 Task: Create in the project AgileJump and in the Backlog issue 'Upgrade the database indexing strategy of a web application to improve data retrieval and query performance' a child issue 'Kubernetes cluster workload balancing and optimization', and assign it to team member softage.1@softage.net. Create in the project AgileJump and in the Backlog issue 'Create a new online platform for online sales and negotiation courses with advanced sales techniques and negotiation skills features' a child issue 'Integration with benefits management systems', and assign it to team member softage.2@softage.net
Action: Mouse moved to (170, 59)
Screenshot: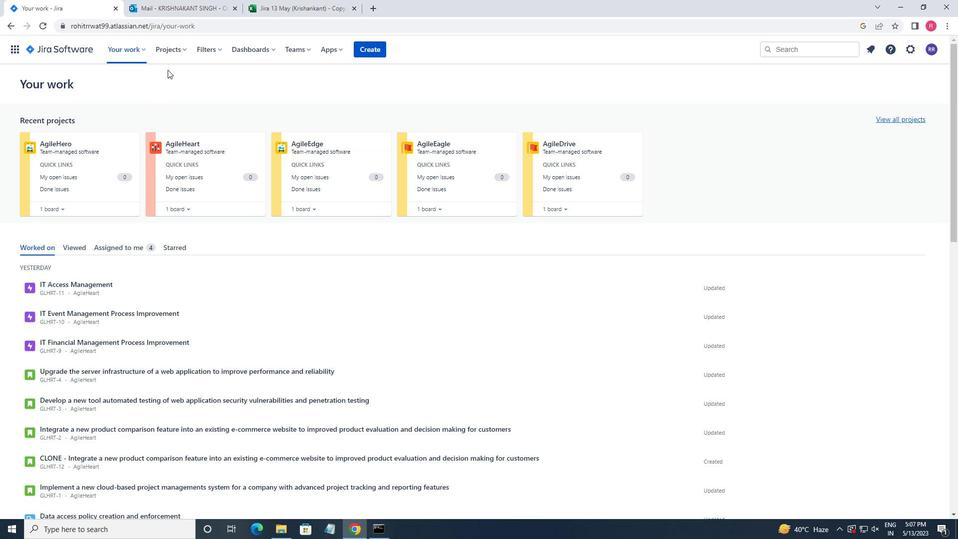 
Action: Mouse pressed left at (170, 59)
Screenshot: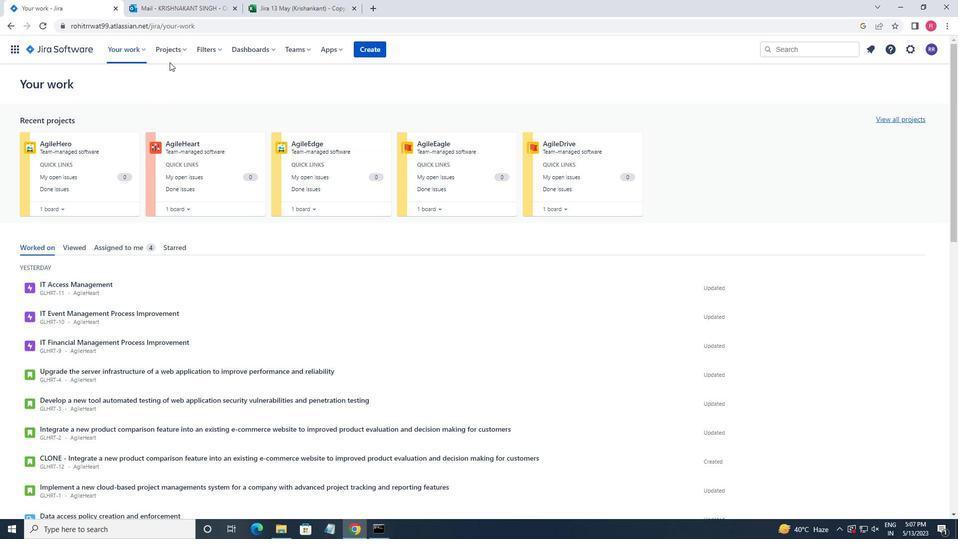 
Action: Mouse moved to (172, 50)
Screenshot: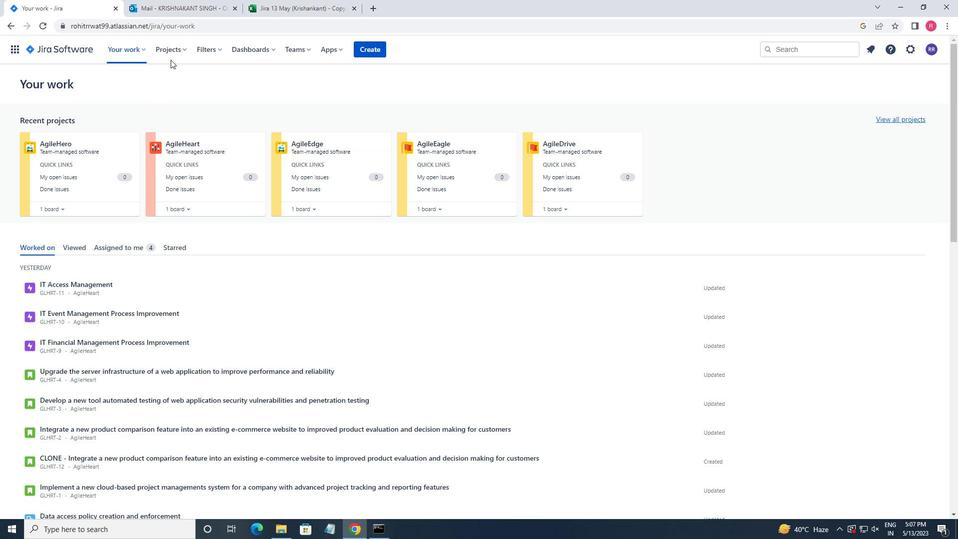 
Action: Mouse pressed left at (172, 50)
Screenshot: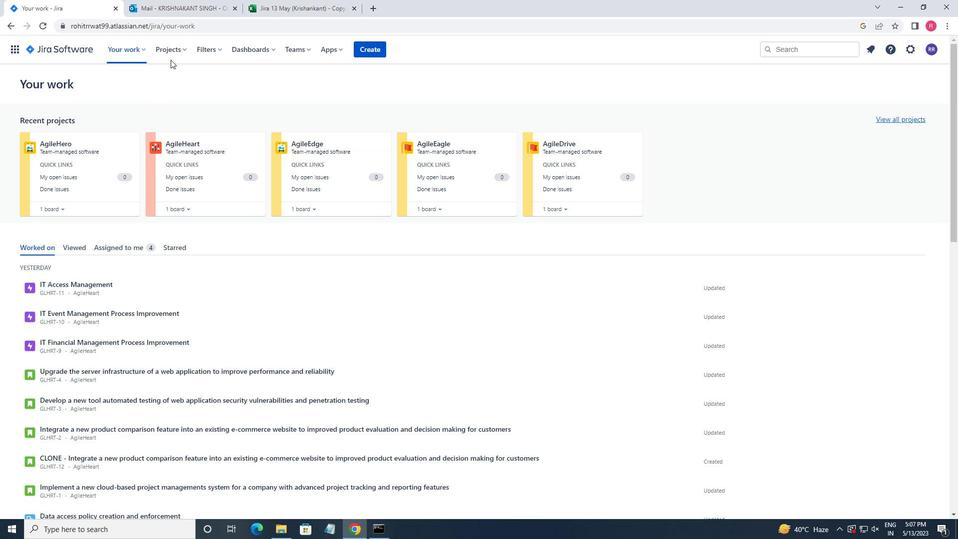 
Action: Mouse moved to (200, 105)
Screenshot: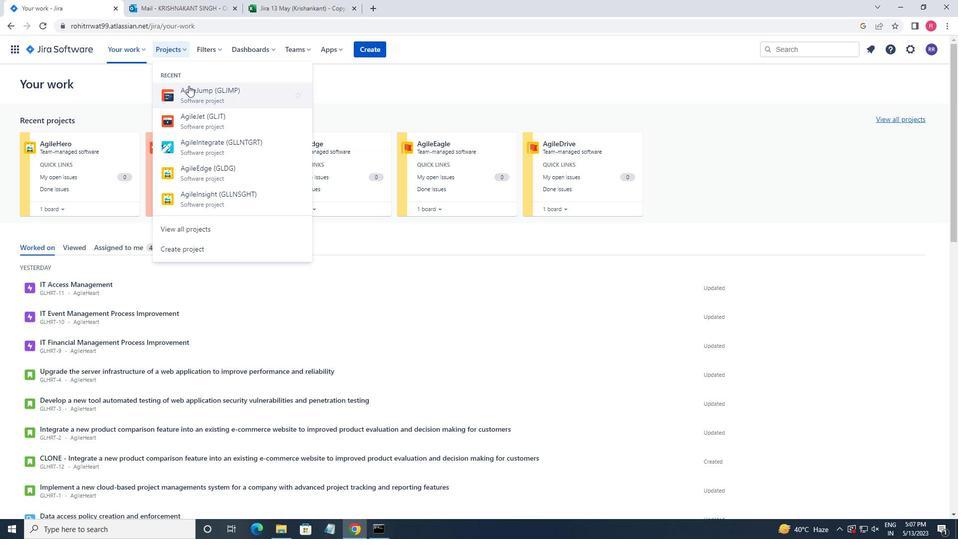 
Action: Mouse pressed left at (200, 105)
Screenshot: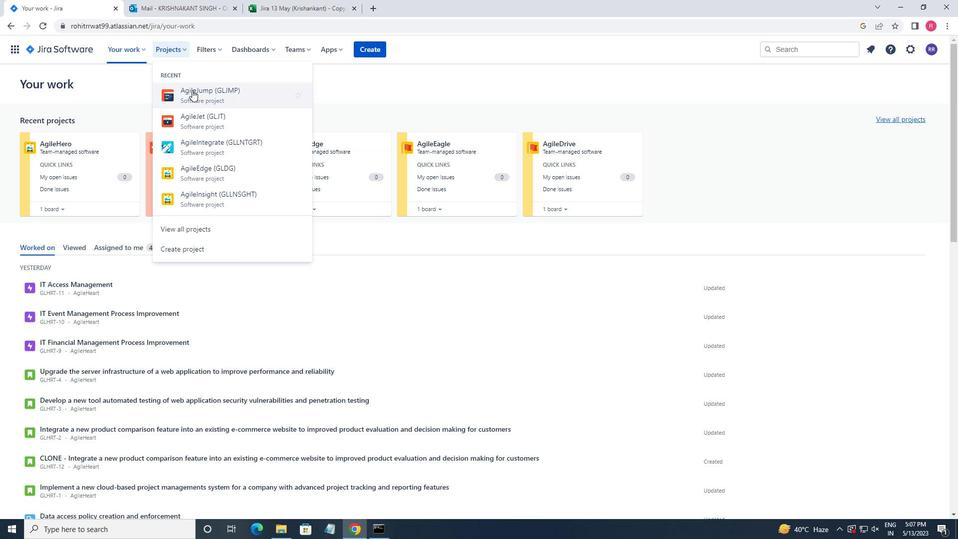 
Action: Mouse moved to (48, 154)
Screenshot: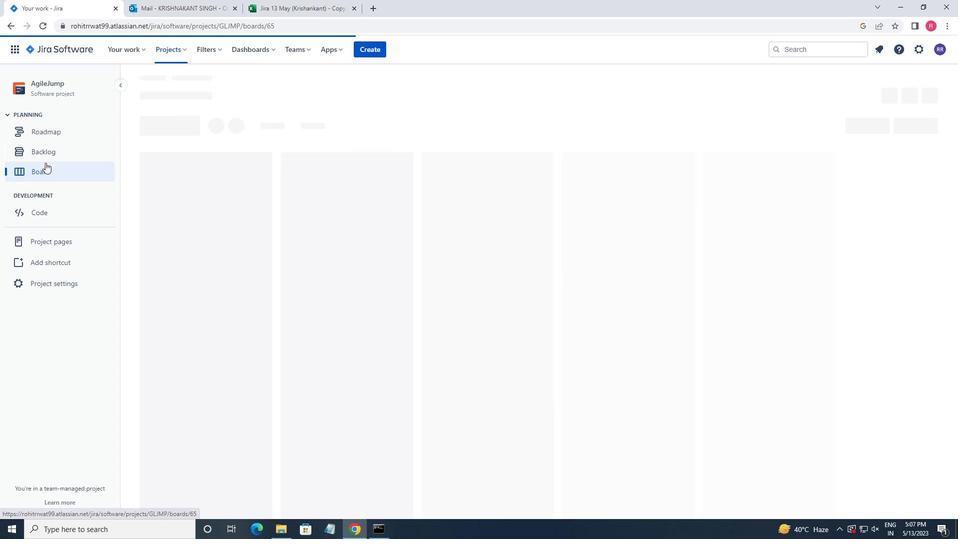 
Action: Mouse pressed left at (48, 154)
Screenshot: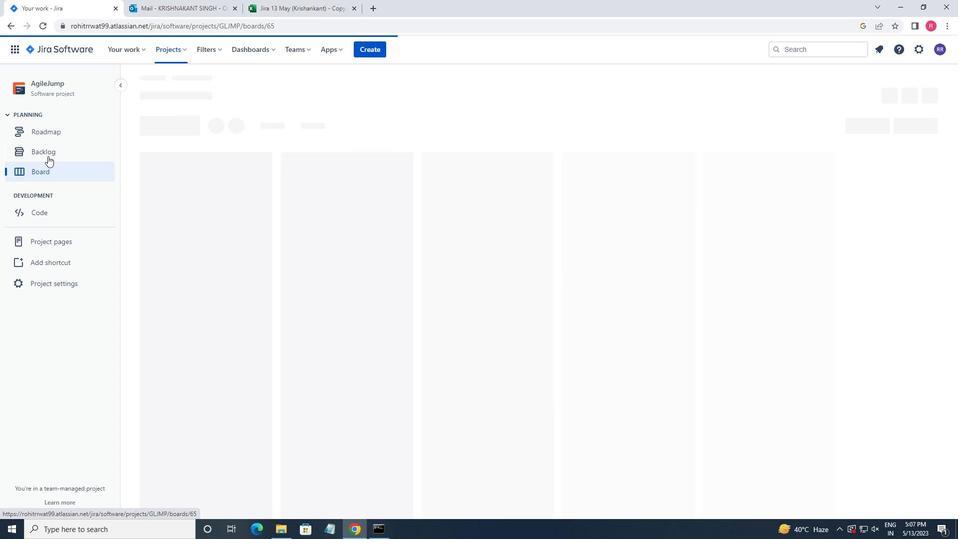 
Action: Mouse moved to (496, 407)
Screenshot: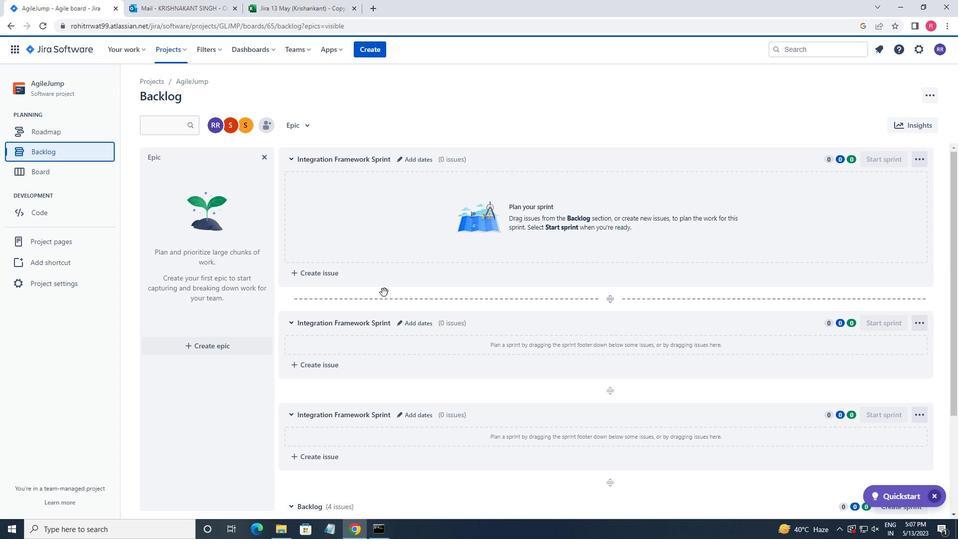 
Action: Mouse scrolled (496, 406) with delta (0, 0)
Screenshot: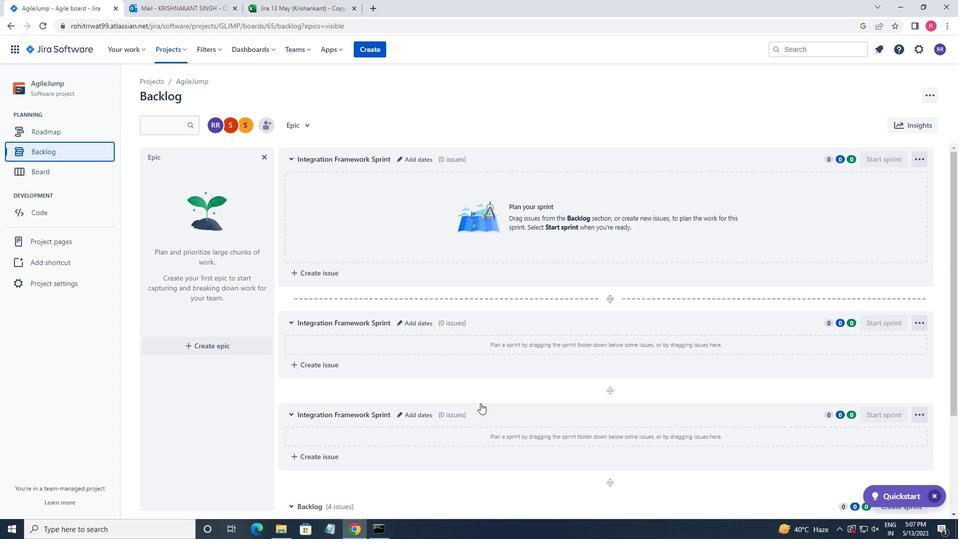 
Action: Mouse scrolled (496, 406) with delta (0, 0)
Screenshot: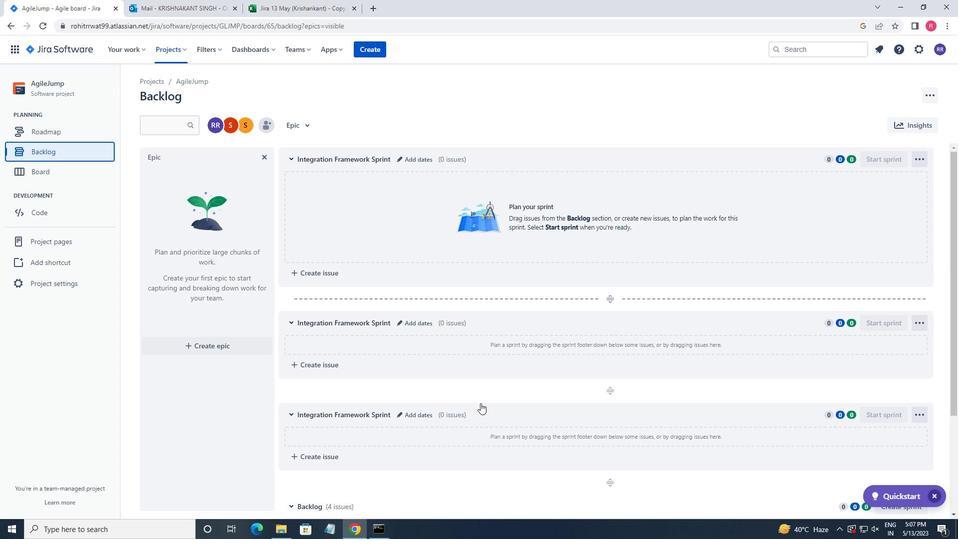 
Action: Mouse scrolled (496, 406) with delta (0, 0)
Screenshot: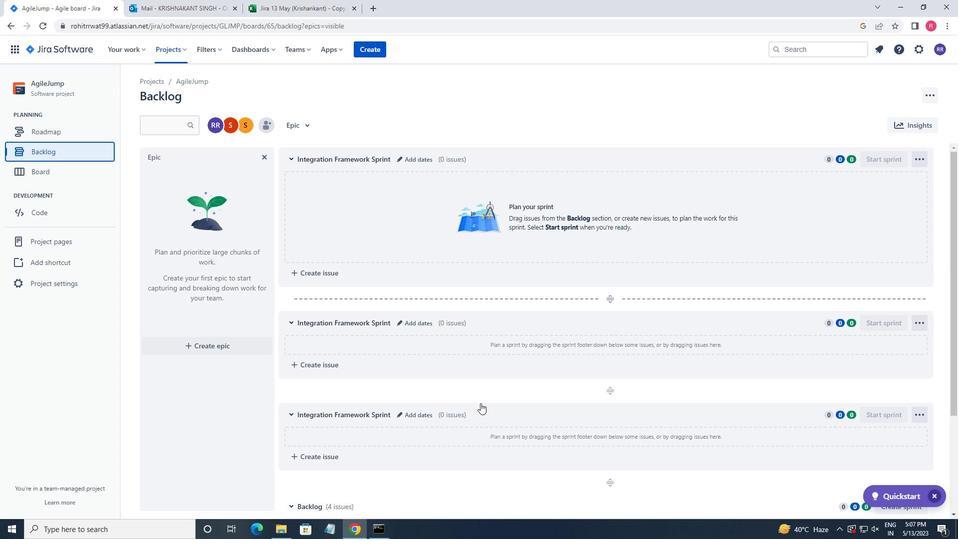 
Action: Mouse moved to (497, 407)
Screenshot: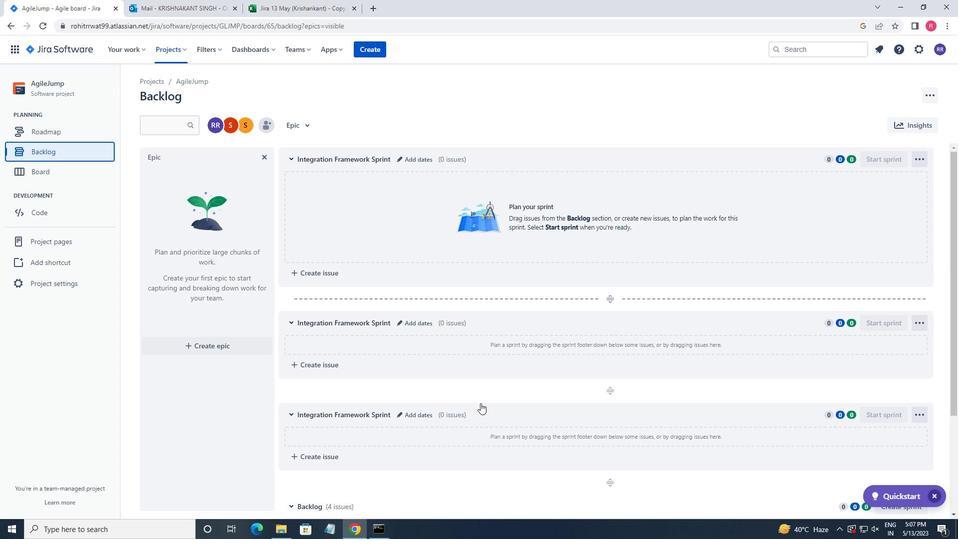 
Action: Mouse scrolled (497, 406) with delta (0, 0)
Screenshot: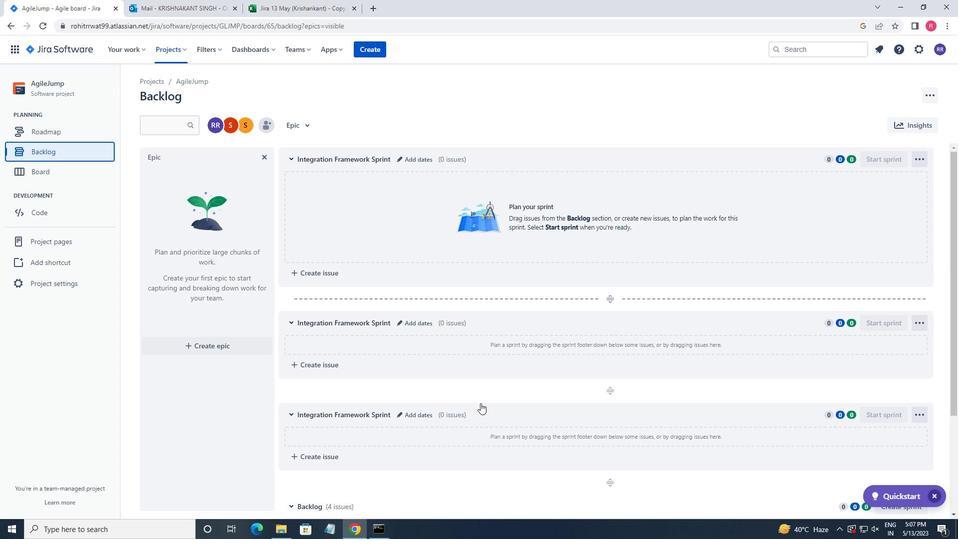 
Action: Mouse moved to (497, 407)
Screenshot: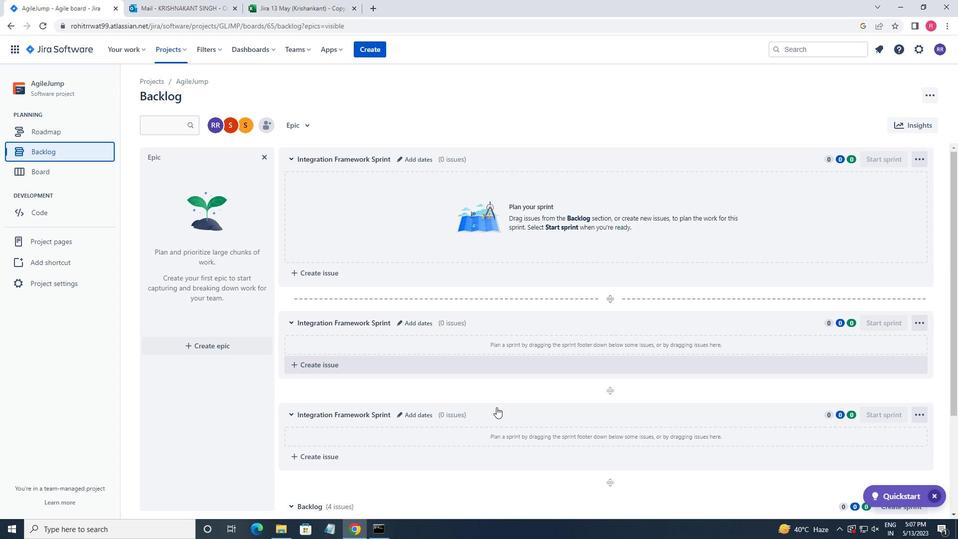 
Action: Mouse scrolled (497, 406) with delta (0, 0)
Screenshot: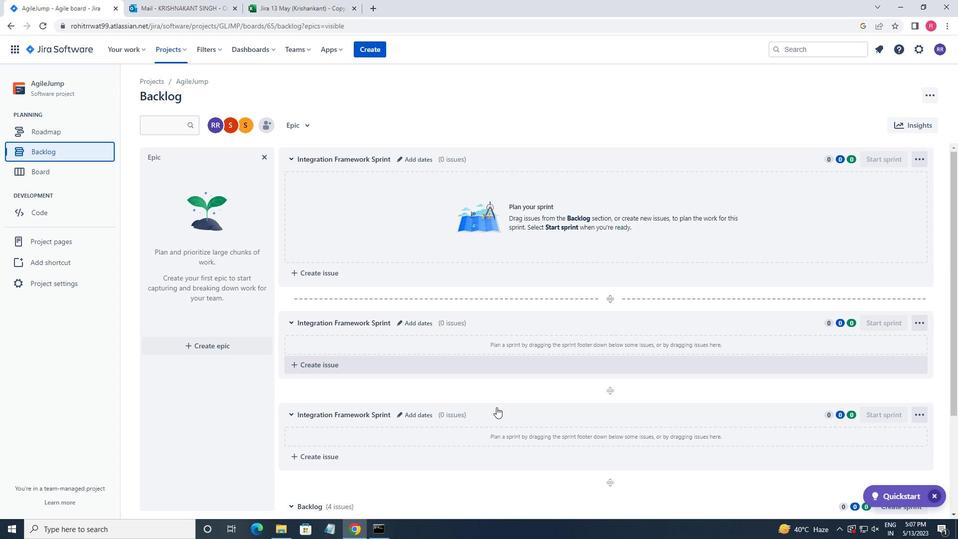 
Action: Mouse moved to (496, 406)
Screenshot: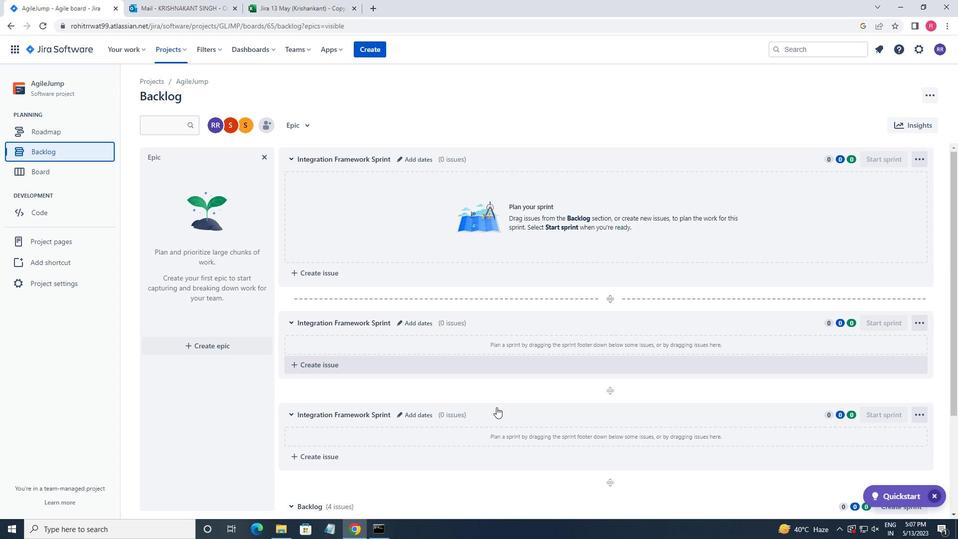 
Action: Mouse scrolled (496, 406) with delta (0, 0)
Screenshot: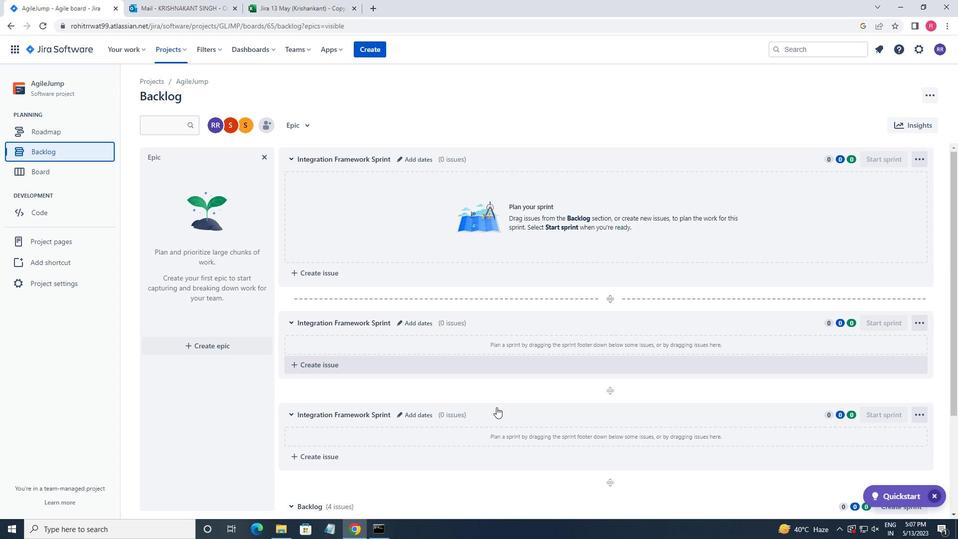 
Action: Mouse scrolled (496, 406) with delta (0, 0)
Screenshot: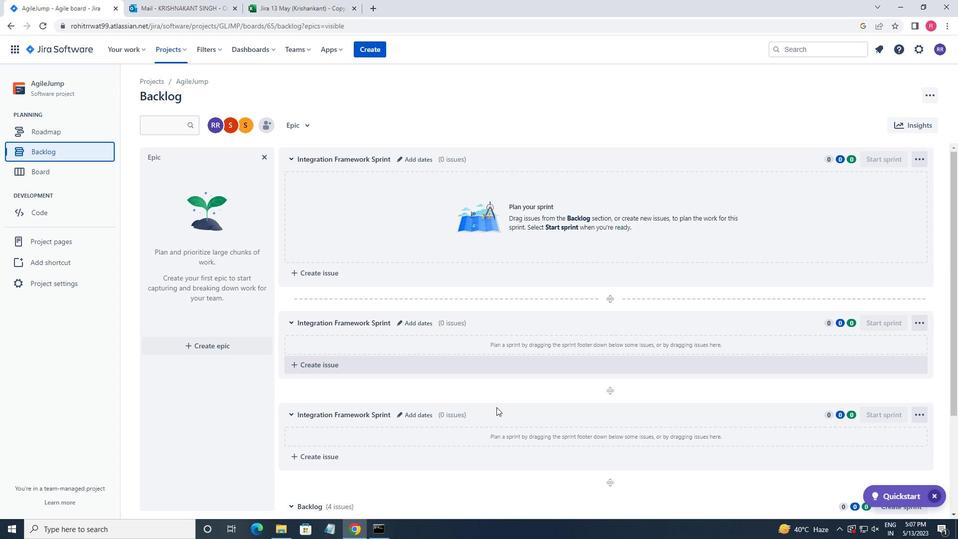 
Action: Mouse moved to (764, 391)
Screenshot: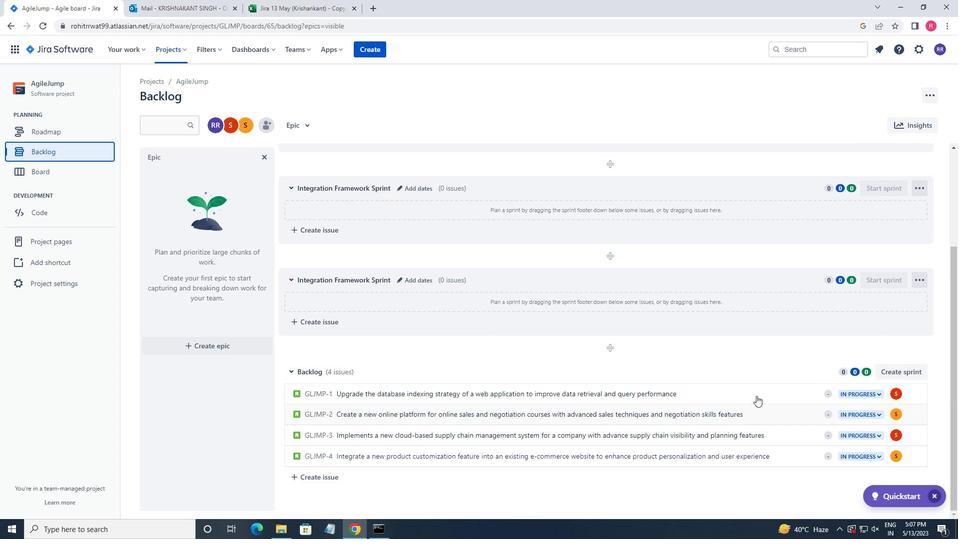 
Action: Mouse pressed left at (764, 391)
Screenshot: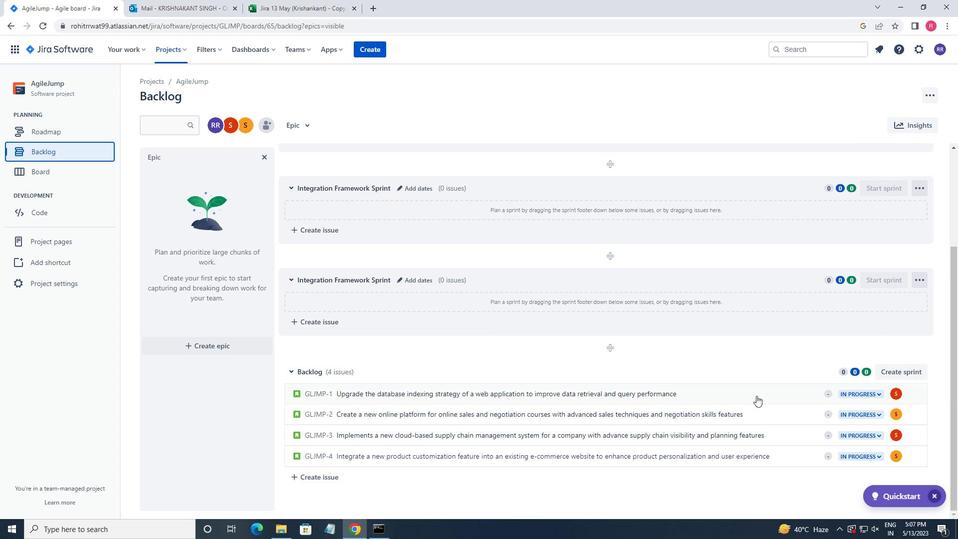 
Action: Mouse moved to (781, 241)
Screenshot: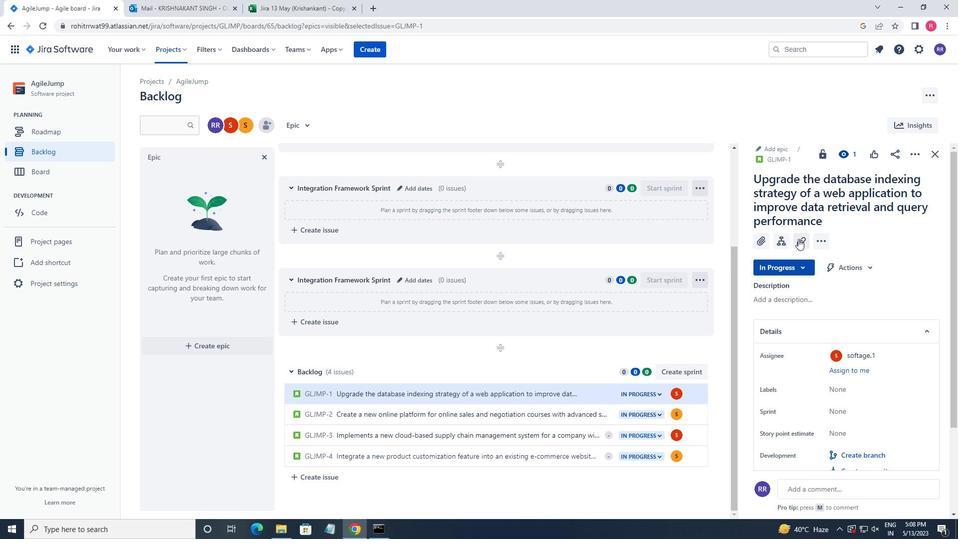 
Action: Mouse pressed left at (781, 241)
Screenshot: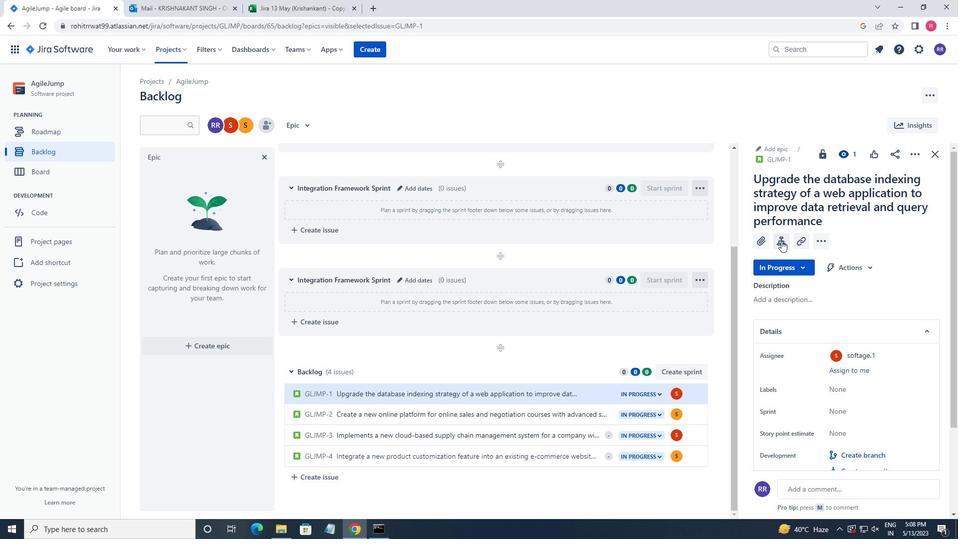 
Action: Key pressed <Key.shift_r>Kubernetes<Key.space>cli<Key.backspace>use<Key.backspace>ter<Key.space>bl<Key.backspace>alancing<Key.space>and<Key.space>optimization<Key.space><Key.enter>
Screenshot: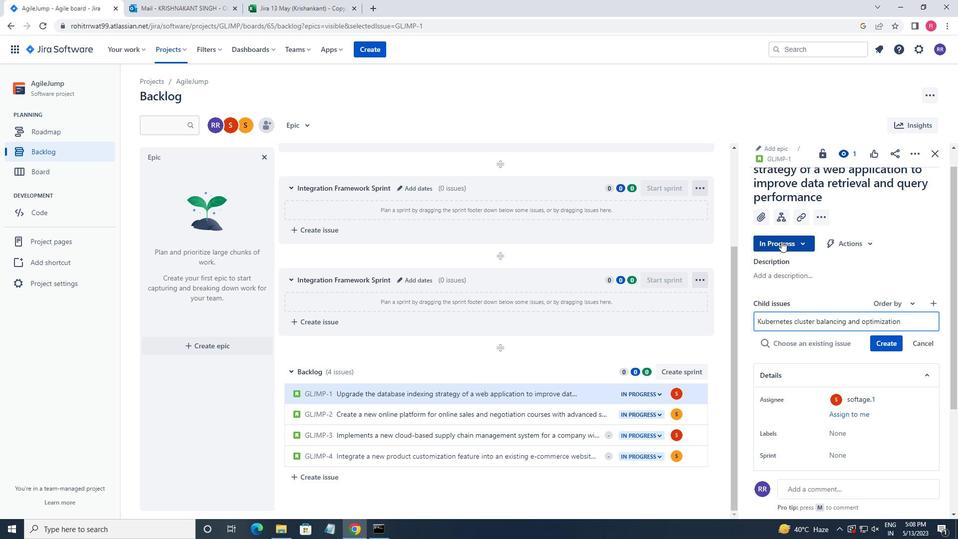
Action: Mouse moved to (899, 325)
Screenshot: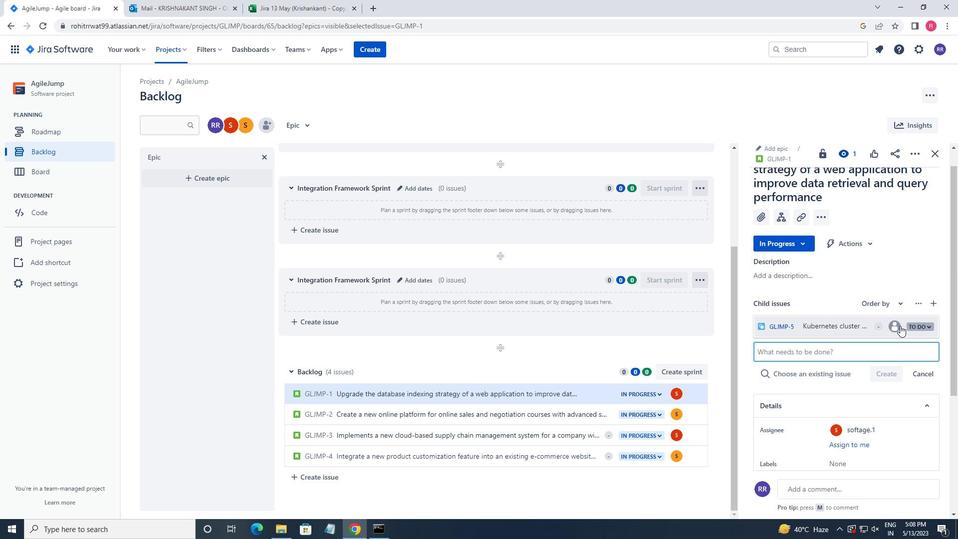 
Action: Mouse pressed left at (899, 325)
Screenshot: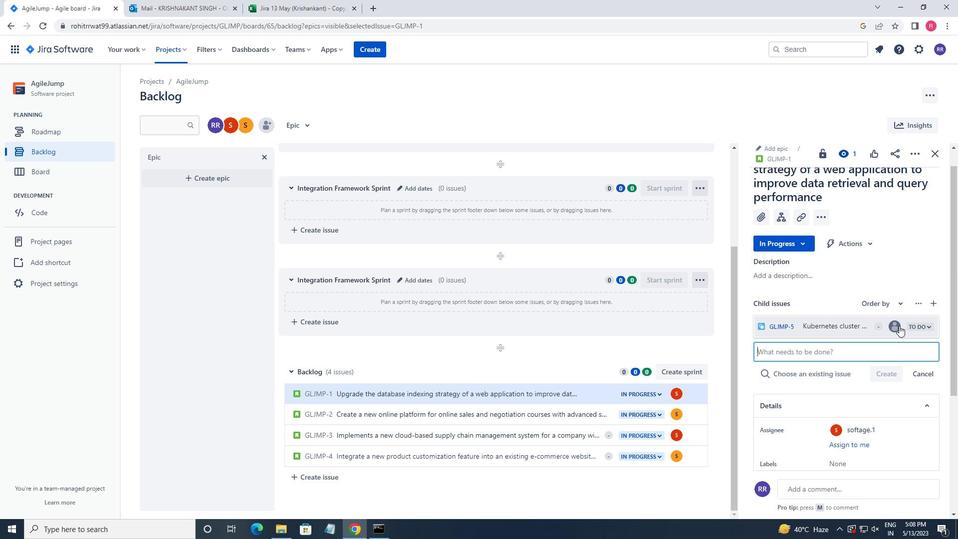 
Action: Key pressed softage.1
Screenshot: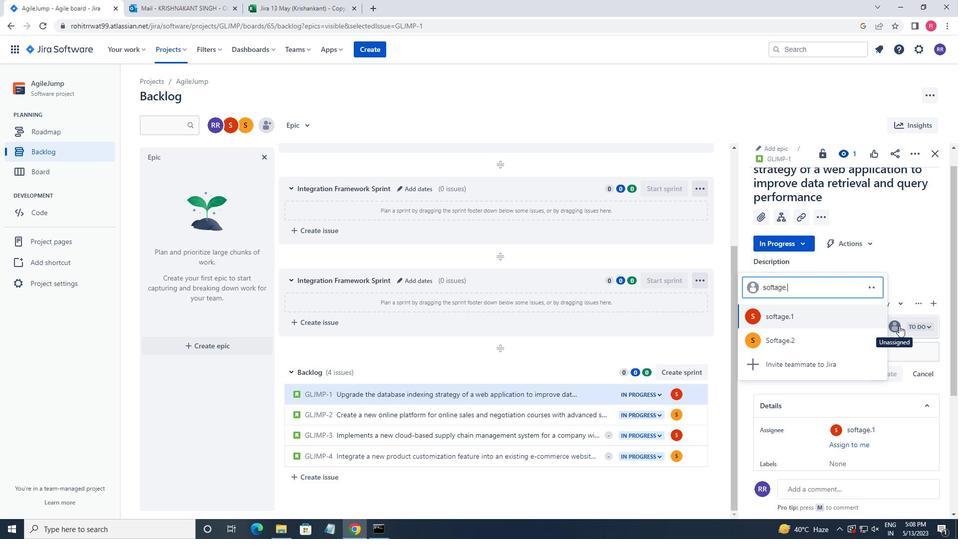 
Action: Mouse moved to (817, 321)
Screenshot: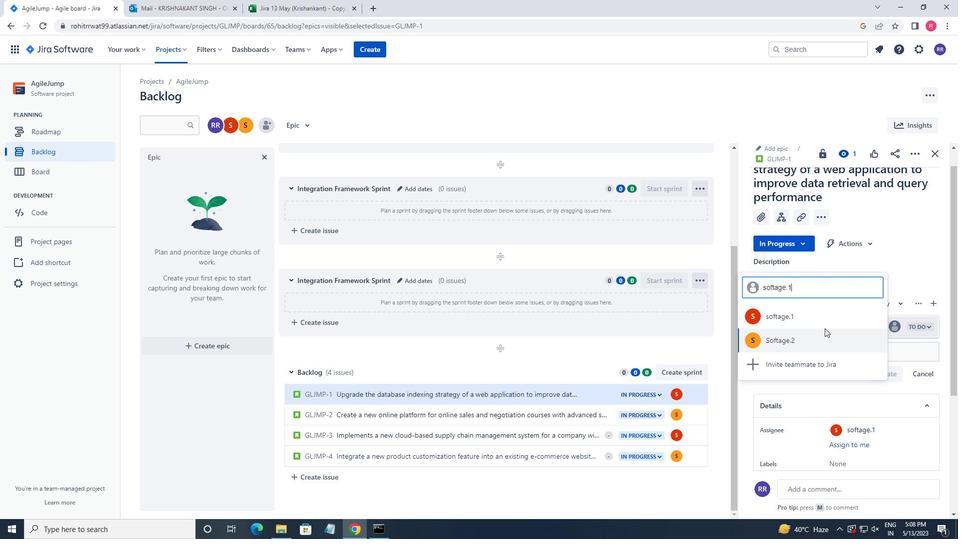 
Action: Mouse pressed left at (817, 321)
Screenshot: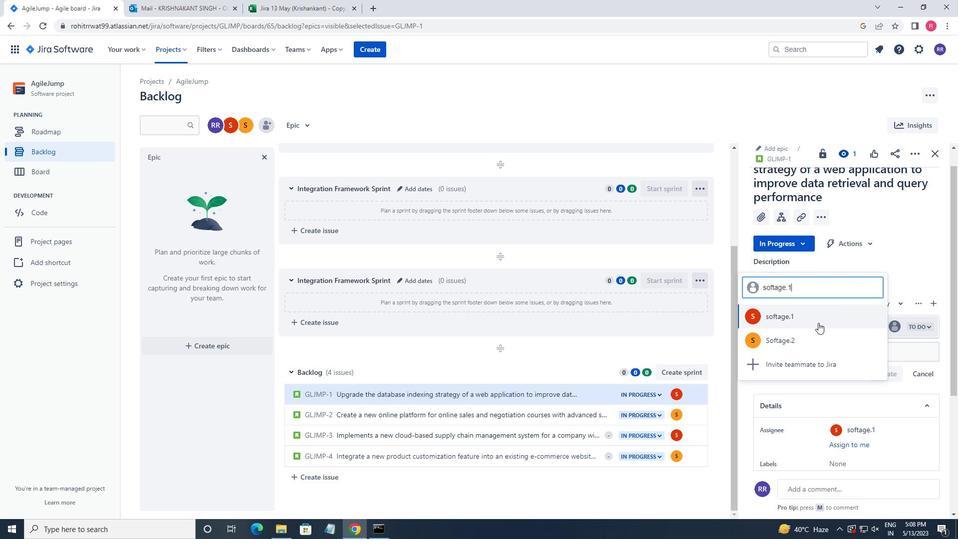 
Action: Mouse moved to (577, 421)
Screenshot: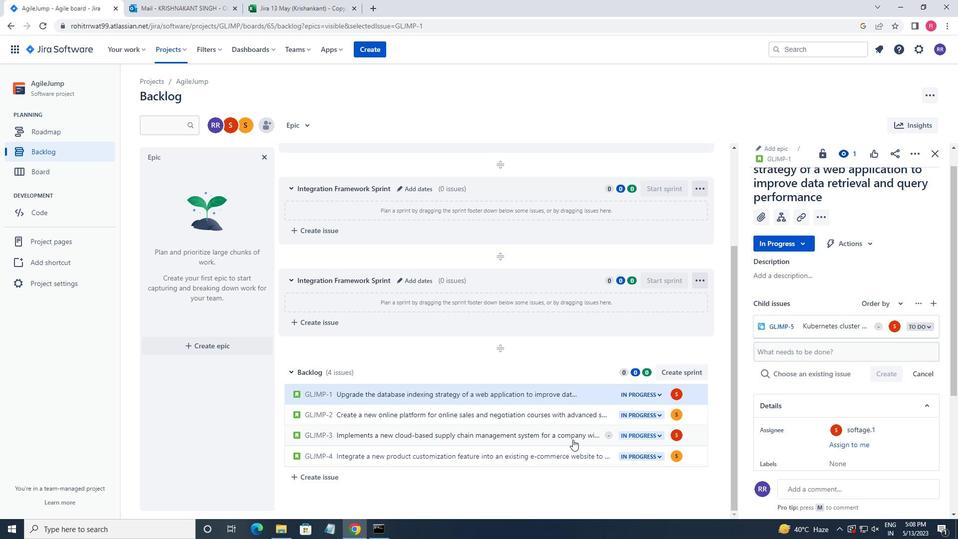 
Action: Mouse pressed left at (577, 421)
Screenshot: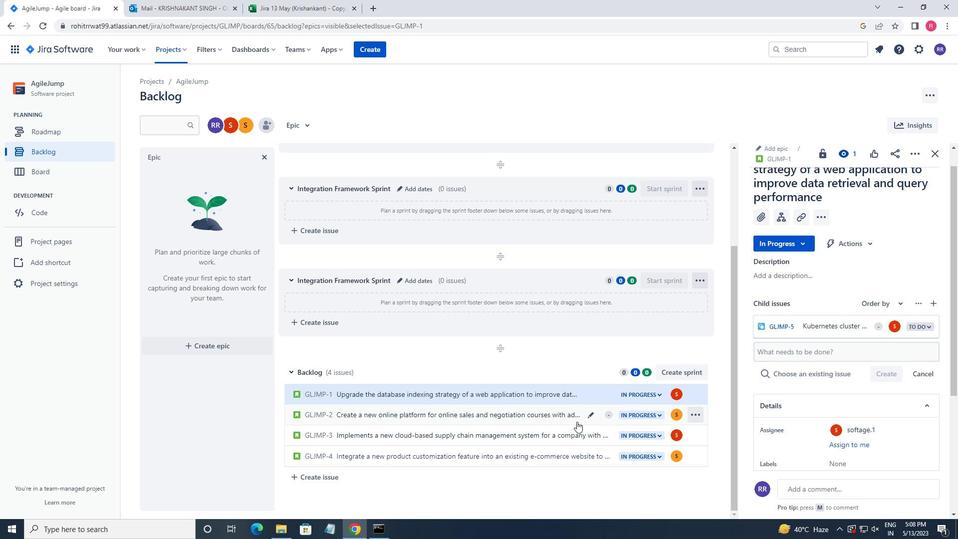 
Action: Mouse moved to (778, 255)
Screenshot: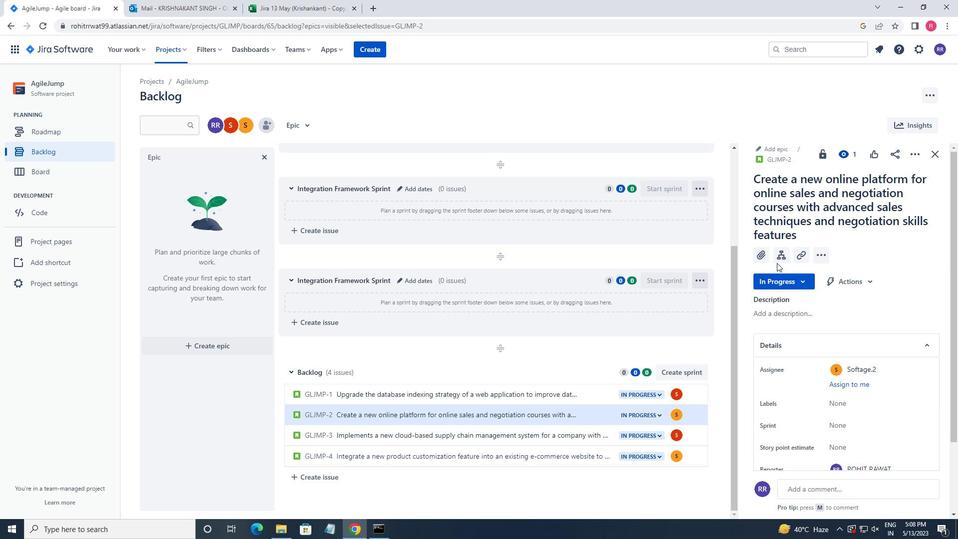 
Action: Mouse pressed left at (778, 255)
Screenshot: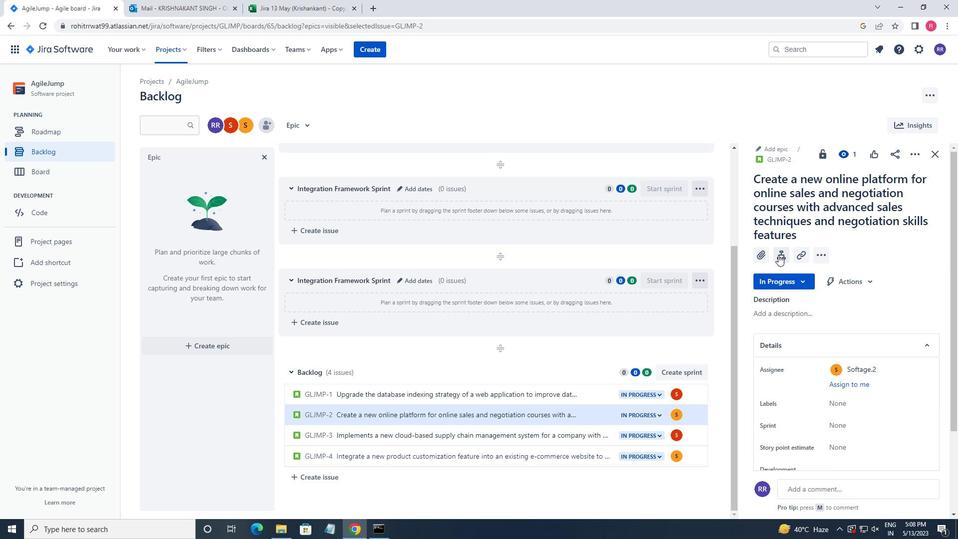 
Action: Key pressed <Key.shift_r><Key.shift_r>Integration<Key.space>with<Key.space>bem<Key.backspace>nefits<Key.space>managemen<Key.backspace><Key.backspace><Key.backspace>ment<Key.space>systems
Screenshot: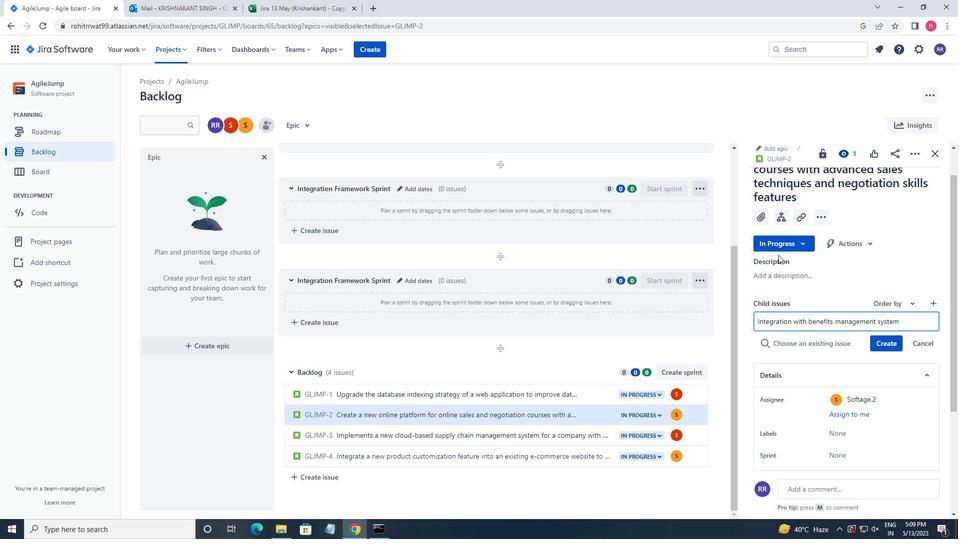 
Action: Mouse moved to (884, 346)
Screenshot: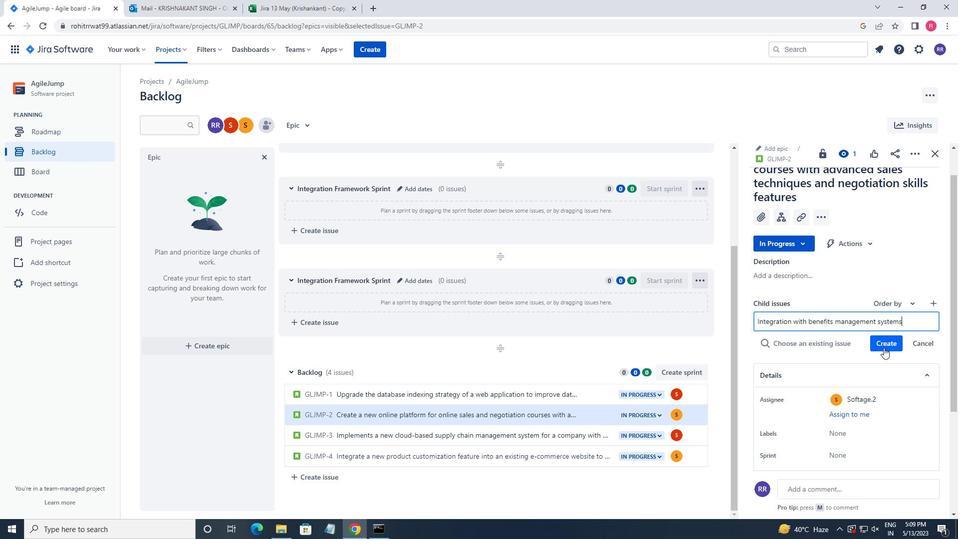 
Action: Mouse pressed left at (884, 346)
Screenshot: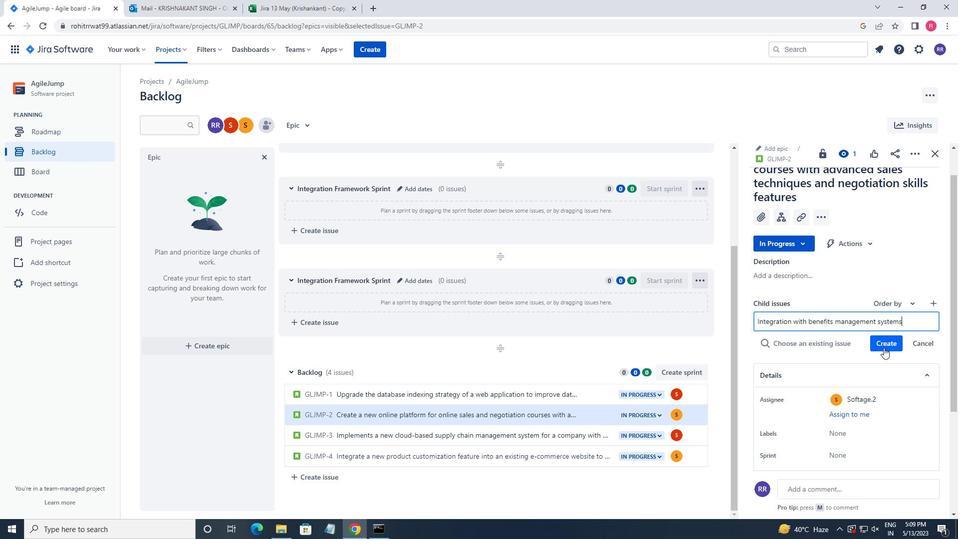 
Action: Mouse moved to (894, 328)
Screenshot: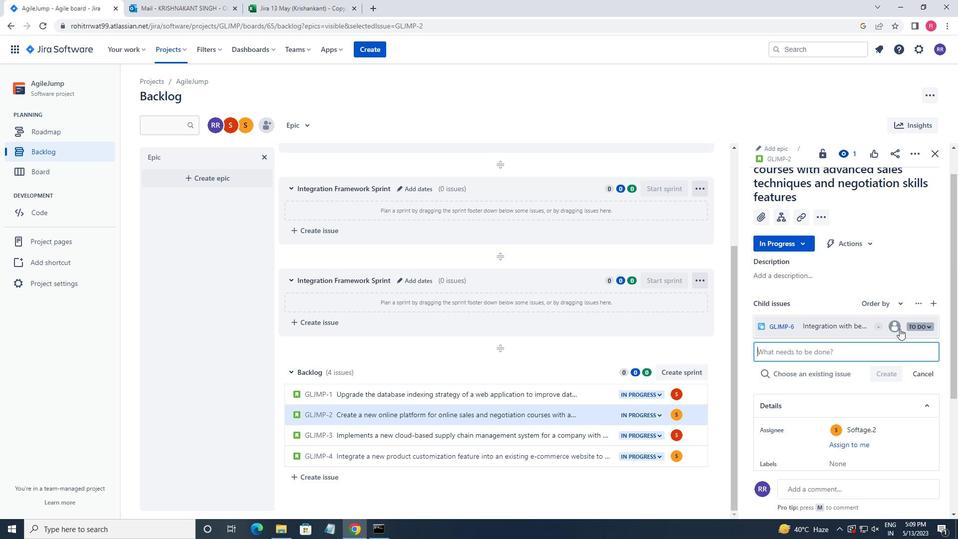 
Action: Mouse pressed left at (894, 328)
Screenshot: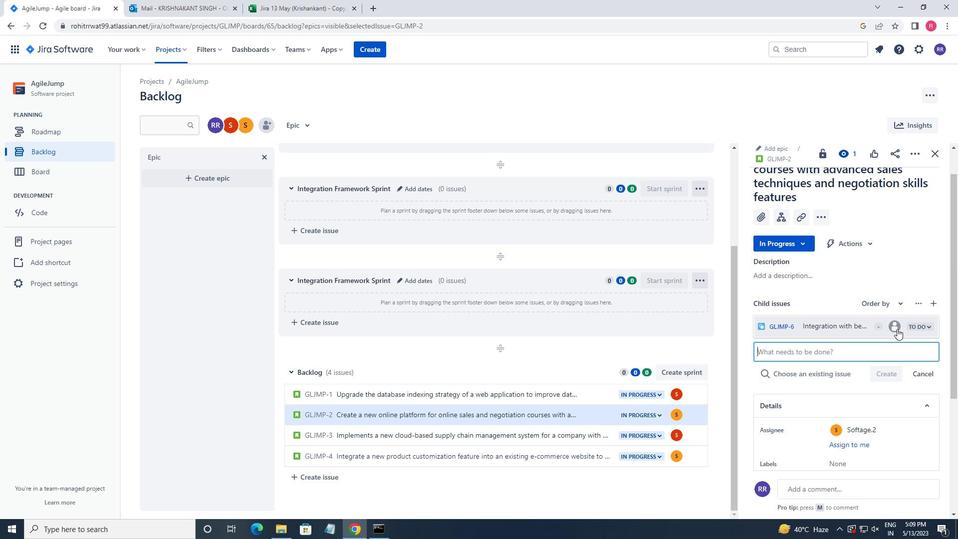 
Action: Key pressed softage.2
Screenshot: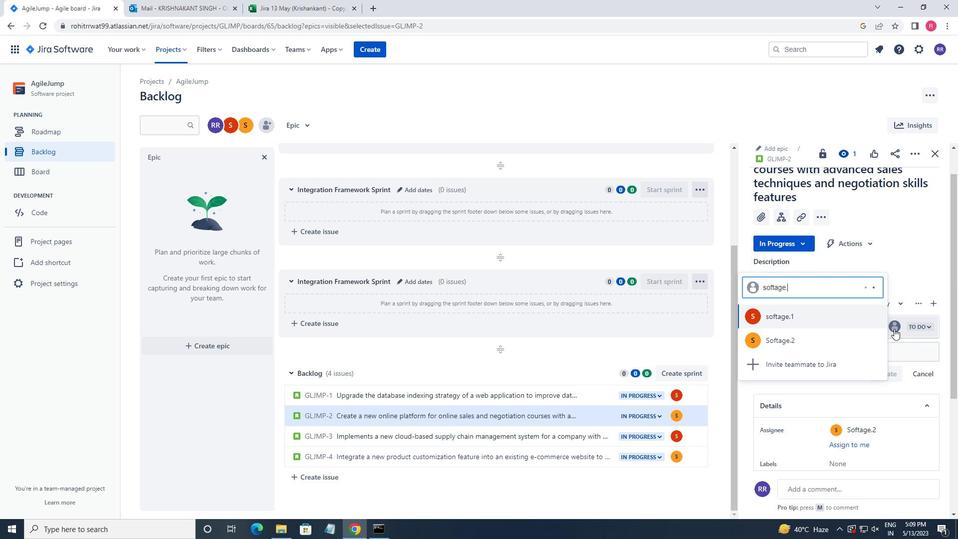 
Action: Mouse moved to (776, 320)
Screenshot: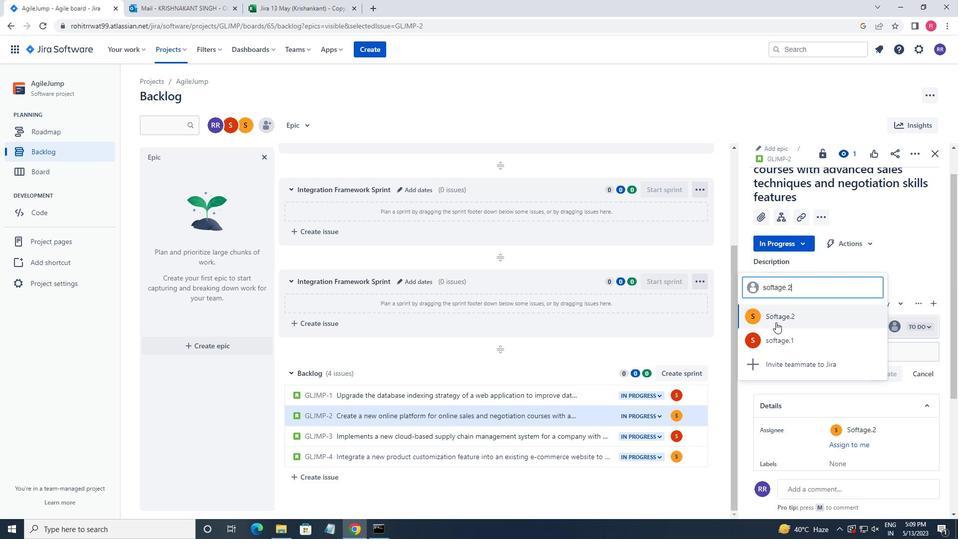
Action: Mouse pressed left at (776, 320)
Screenshot: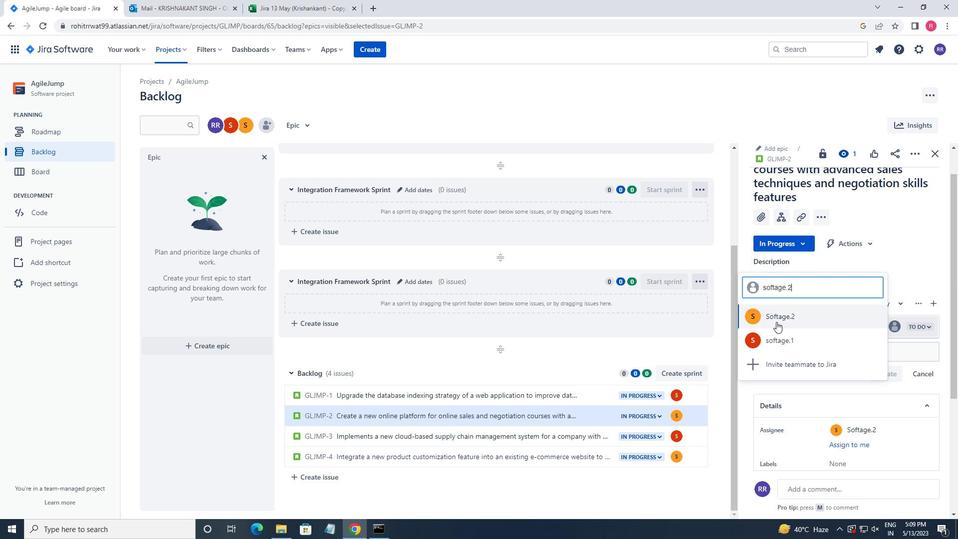 
